 Task: Add Boiron Arnicare Value Pack to the cart.
Action: Mouse moved to (244, 118)
Screenshot: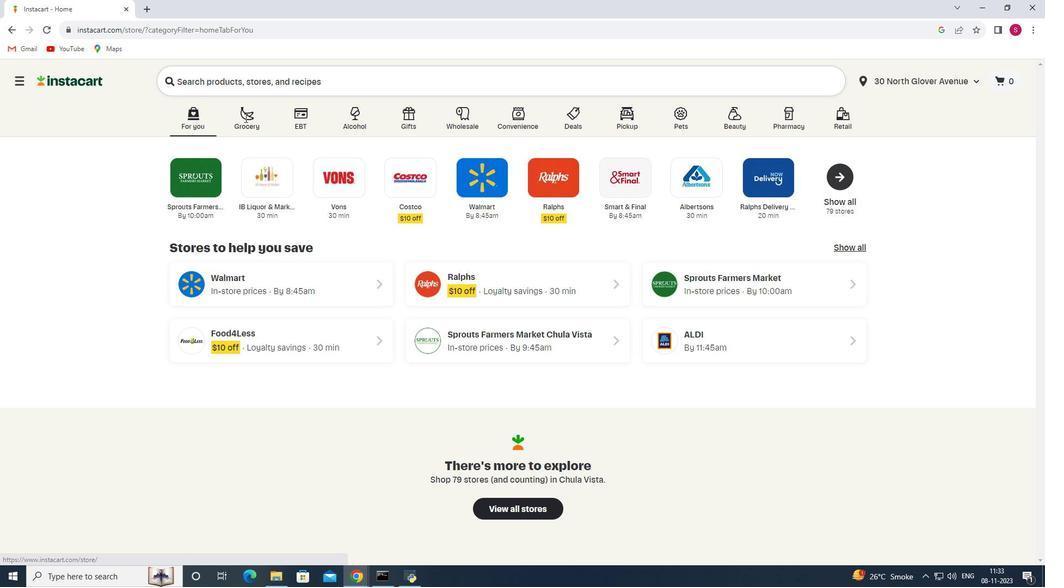 
Action: Mouse pressed left at (244, 118)
Screenshot: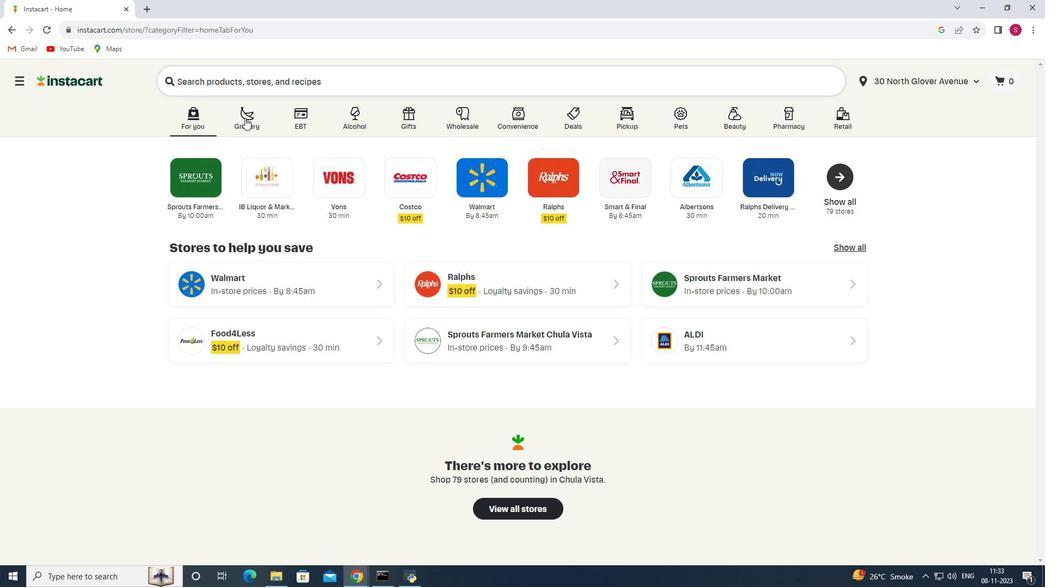 
Action: Mouse moved to (257, 326)
Screenshot: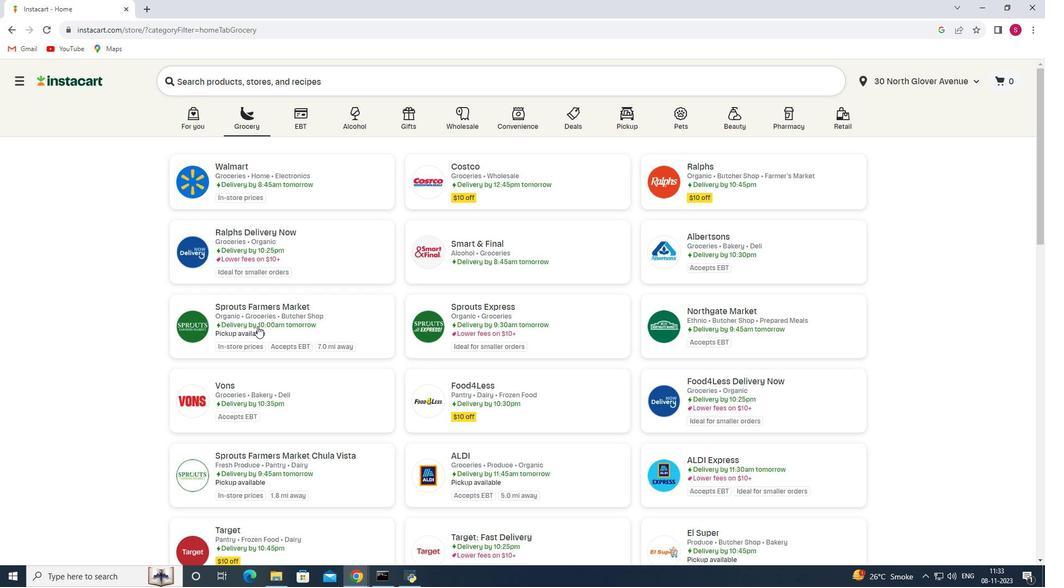 
Action: Mouse pressed left at (257, 326)
Screenshot: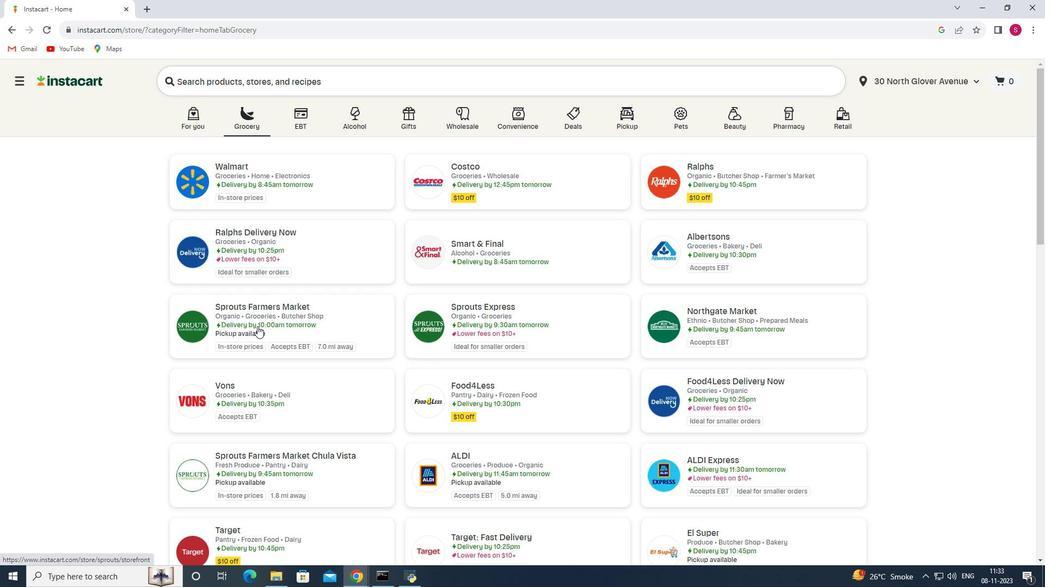
Action: Mouse moved to (70, 320)
Screenshot: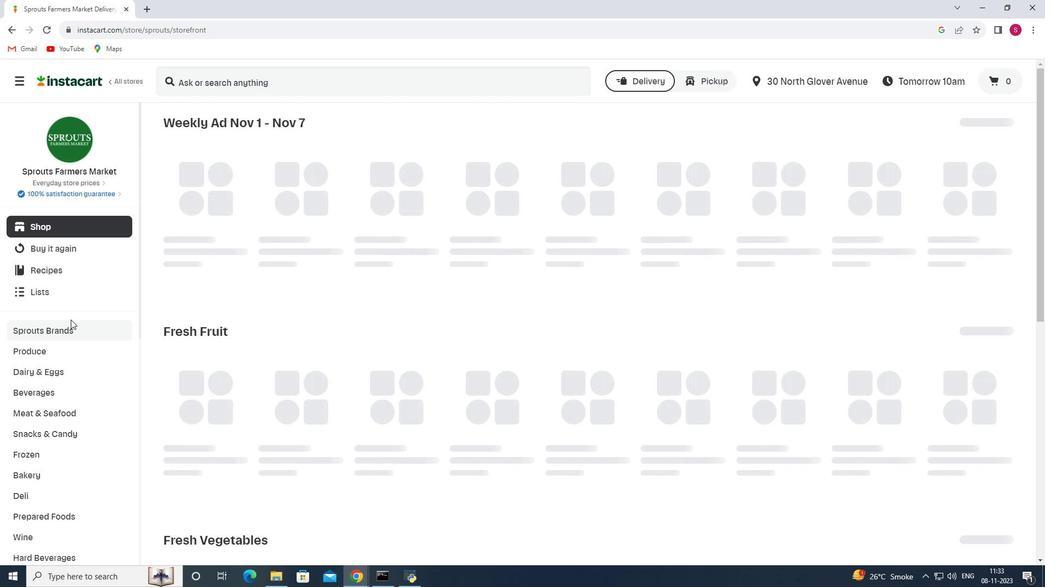 
Action: Mouse scrolled (70, 319) with delta (0, 0)
Screenshot: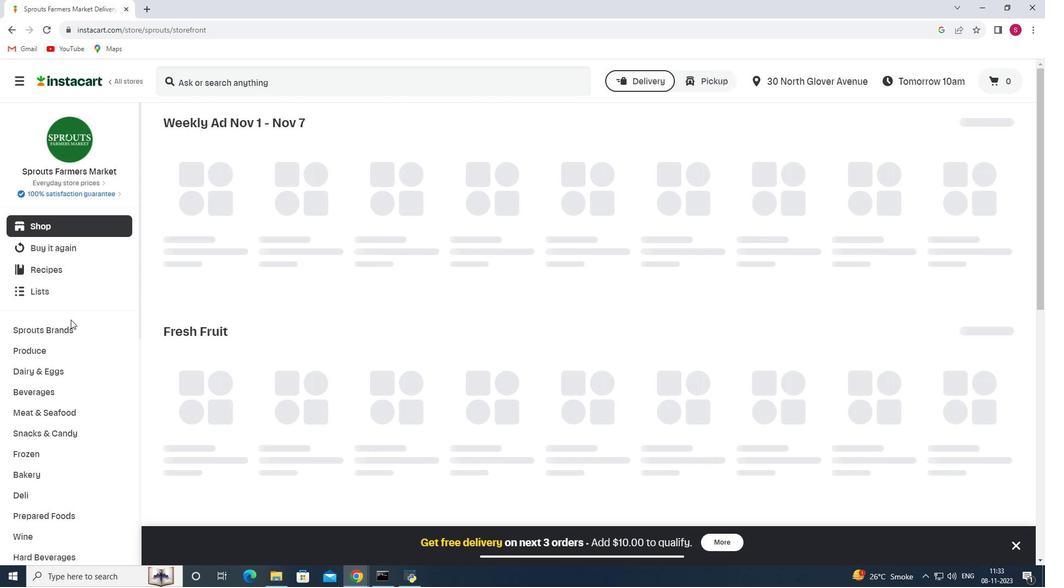 
Action: Mouse scrolled (70, 319) with delta (0, 0)
Screenshot: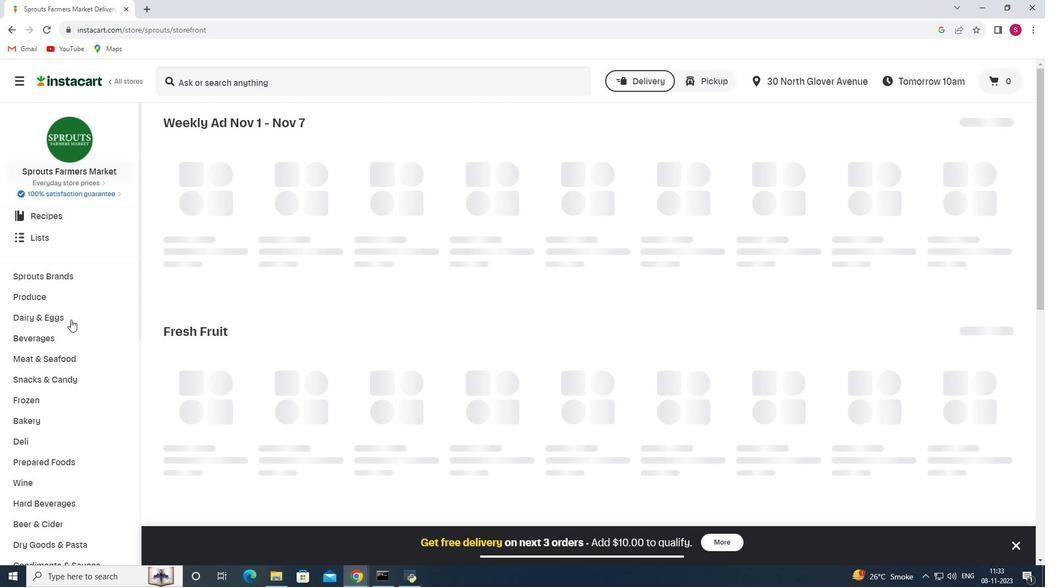 
Action: Mouse scrolled (70, 319) with delta (0, 0)
Screenshot: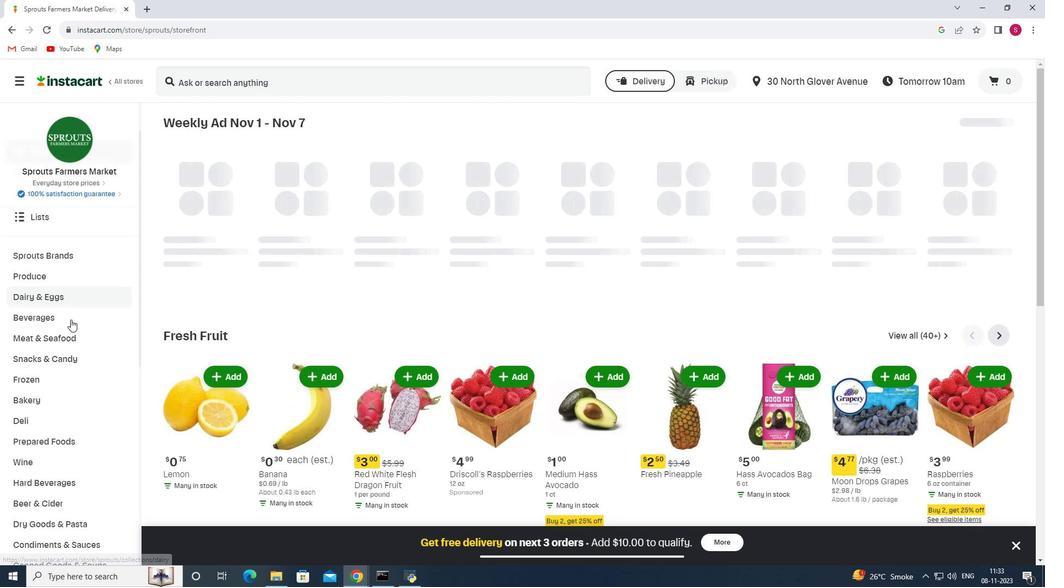 
Action: Mouse scrolled (70, 319) with delta (0, 0)
Screenshot: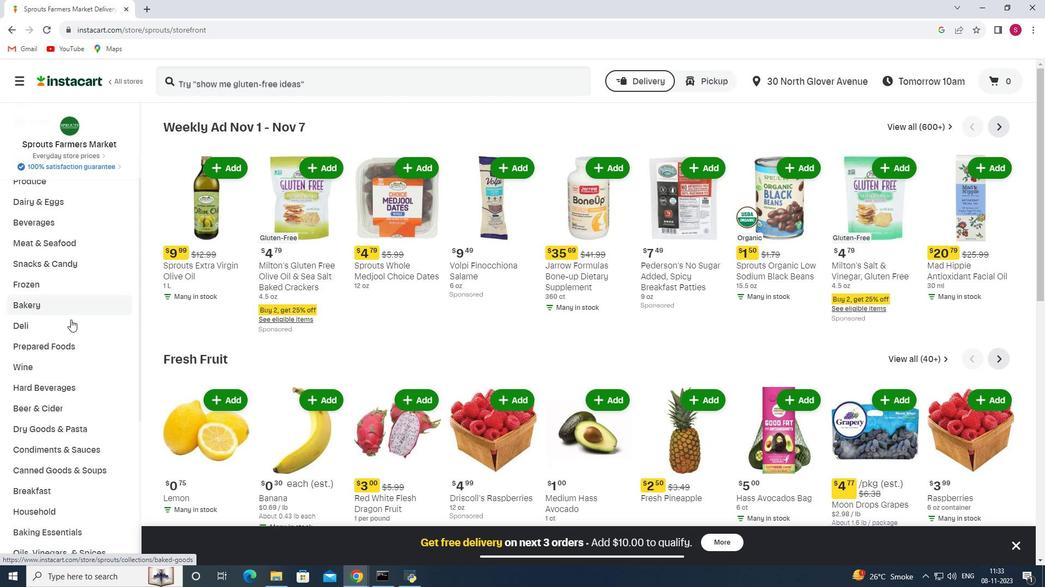 
Action: Mouse moved to (70, 320)
Screenshot: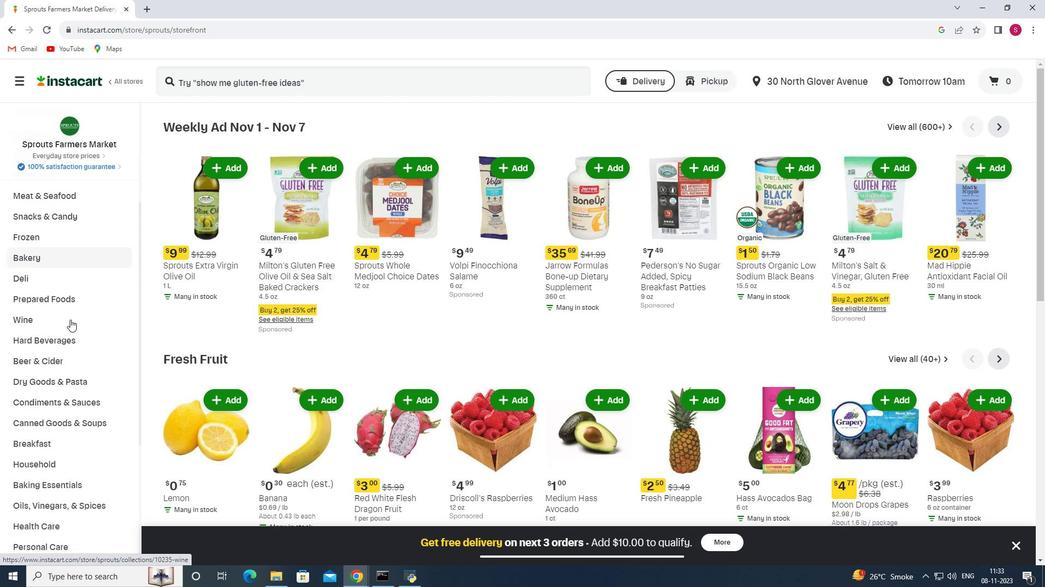 
Action: Mouse scrolled (70, 319) with delta (0, 0)
Screenshot: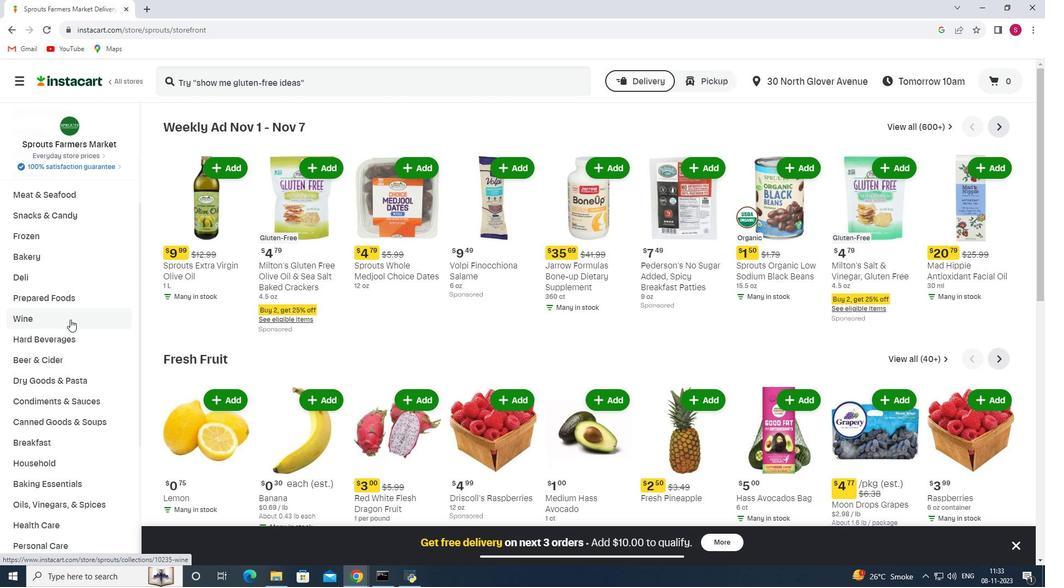 
Action: Mouse moved to (70, 320)
Screenshot: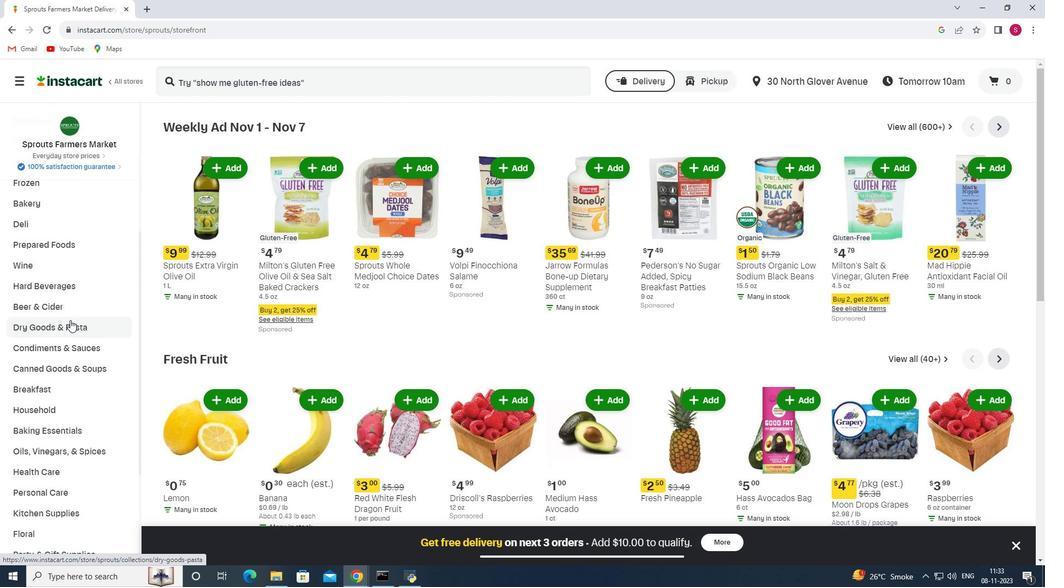 
Action: Mouse scrolled (70, 320) with delta (0, 0)
Screenshot: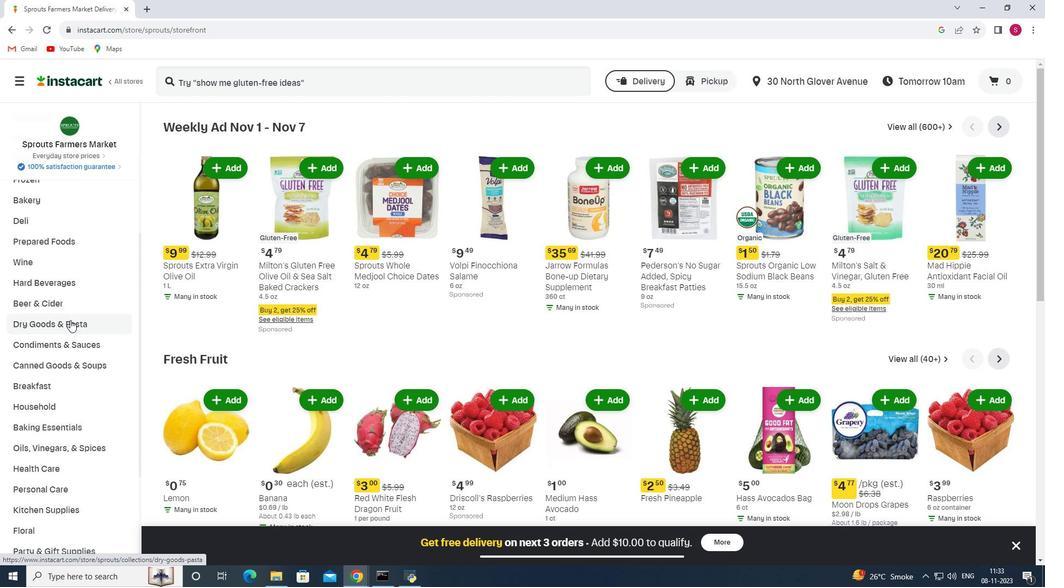
Action: Mouse scrolled (70, 320) with delta (0, 0)
Screenshot: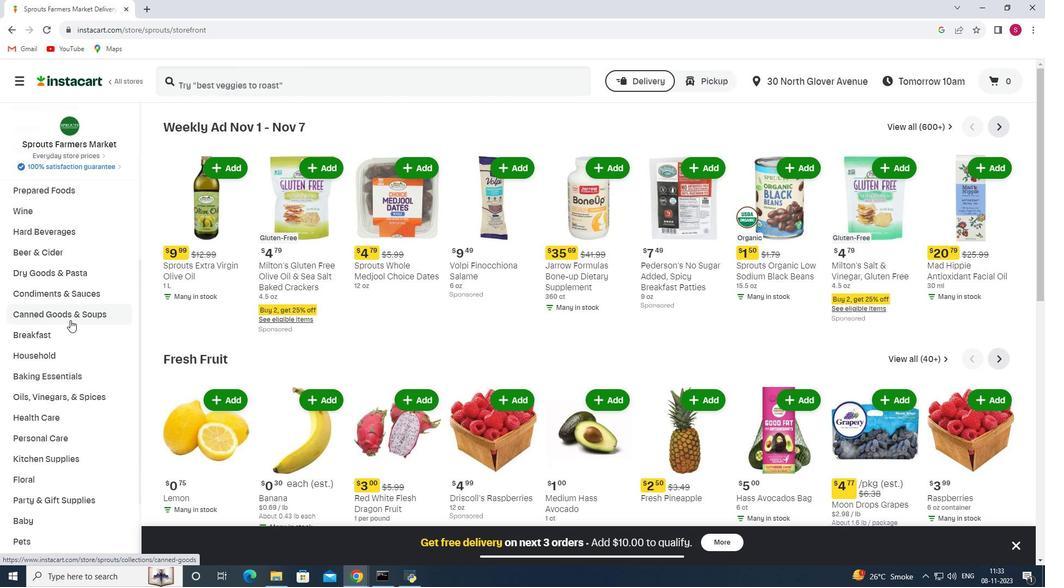 
Action: Mouse scrolled (70, 320) with delta (0, 0)
Screenshot: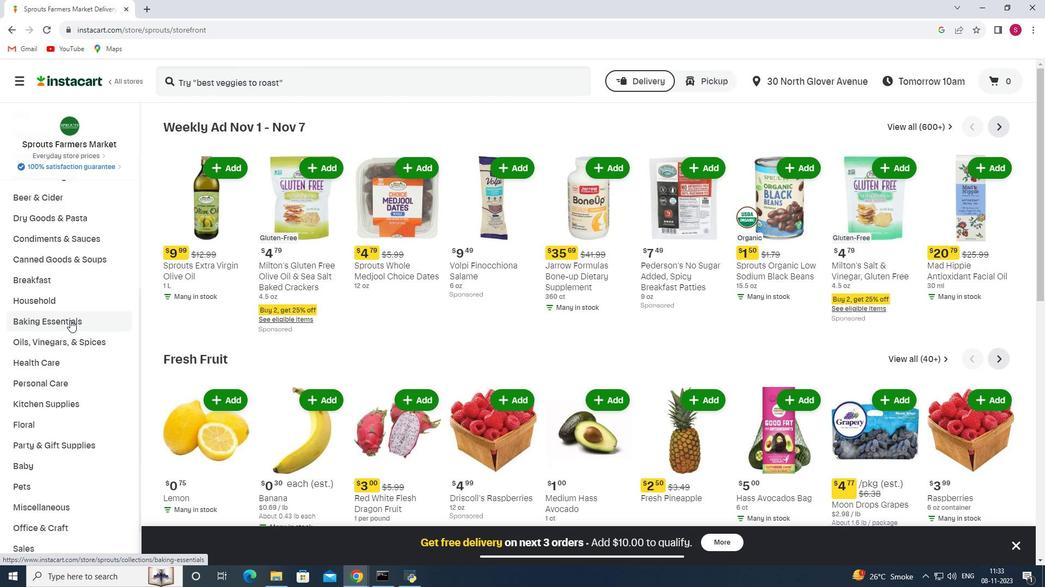 
Action: Mouse moved to (73, 316)
Screenshot: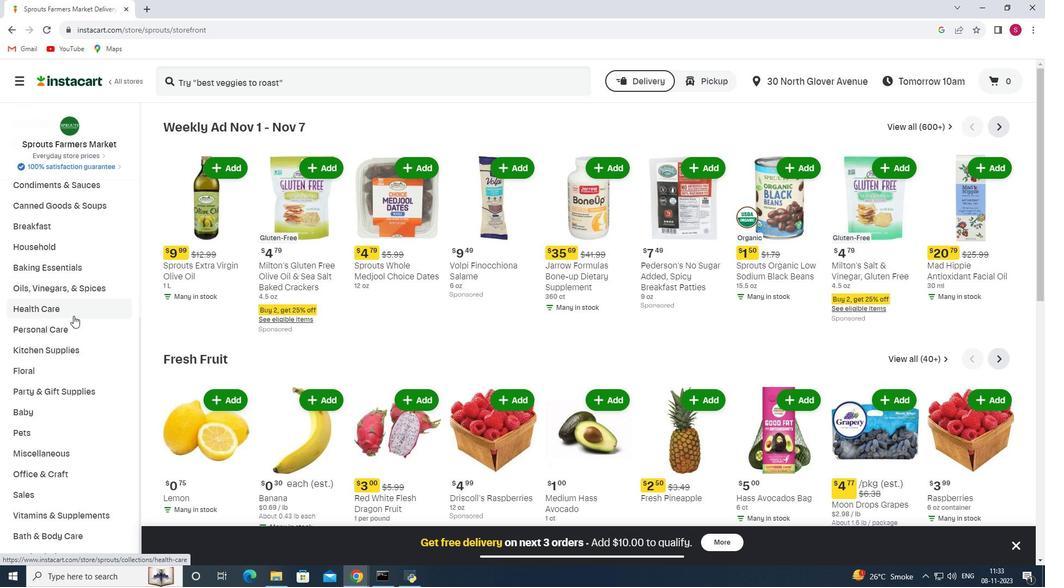 
Action: Mouse pressed left at (73, 316)
Screenshot: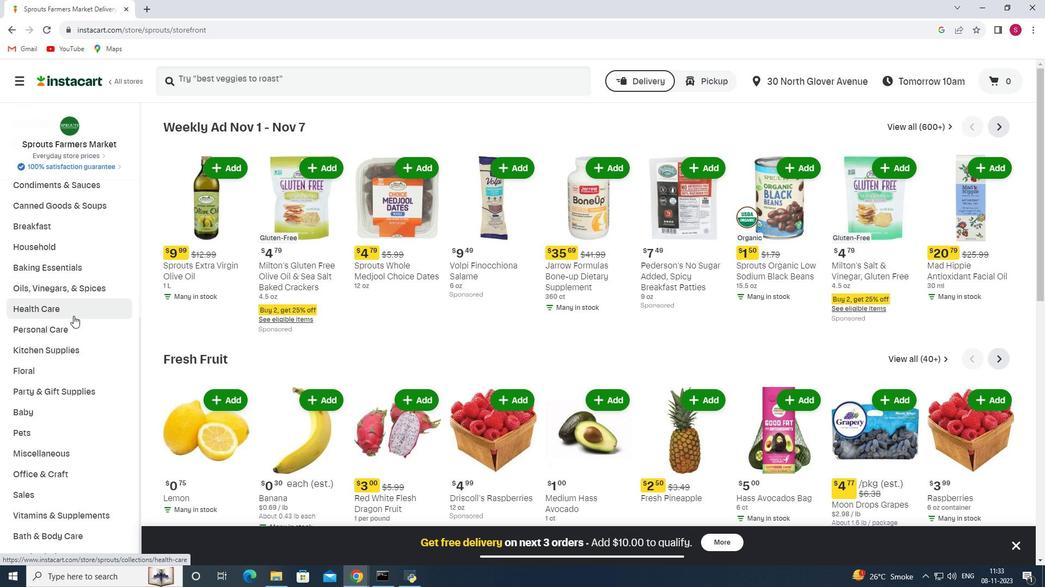 
Action: Mouse moved to (387, 155)
Screenshot: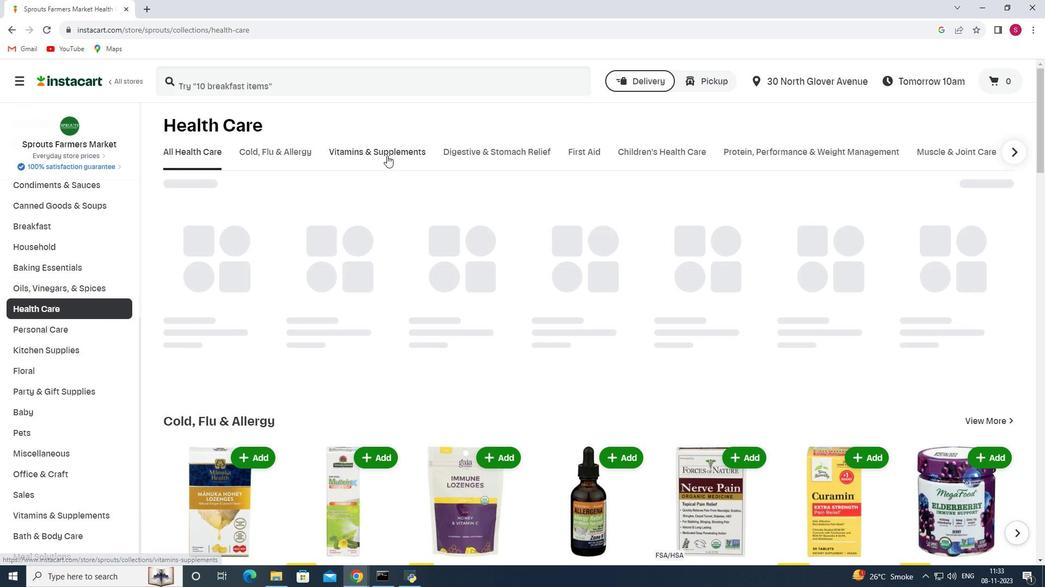 
Action: Mouse pressed left at (387, 155)
Screenshot: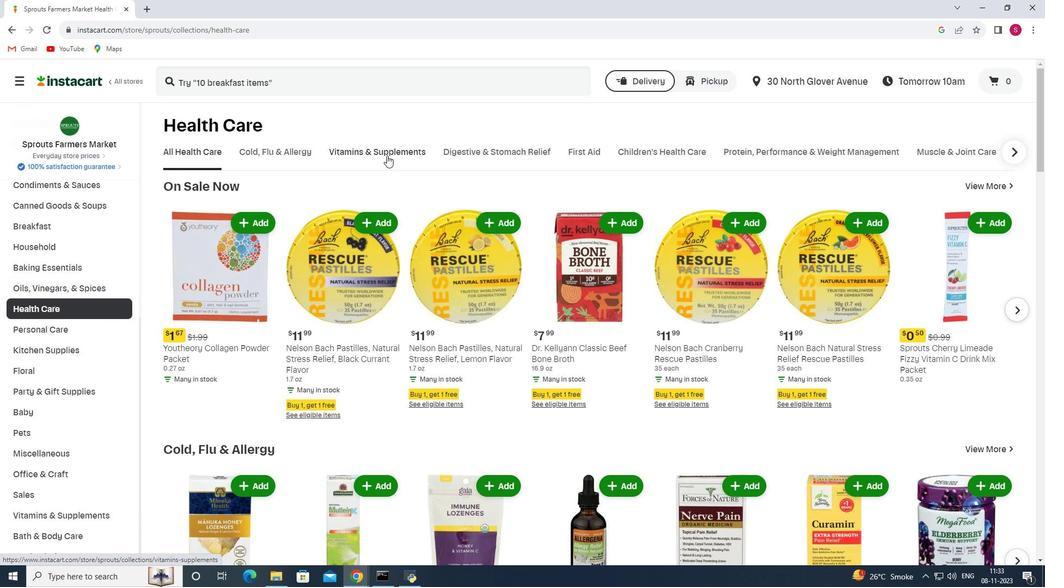 
Action: Mouse moved to (887, 193)
Screenshot: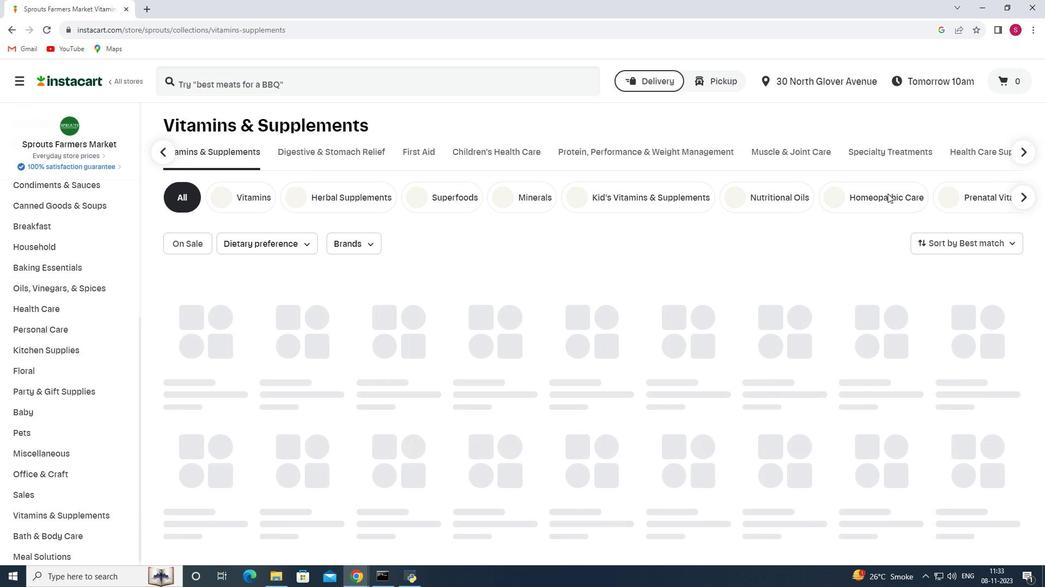 
Action: Mouse pressed left at (887, 193)
Screenshot: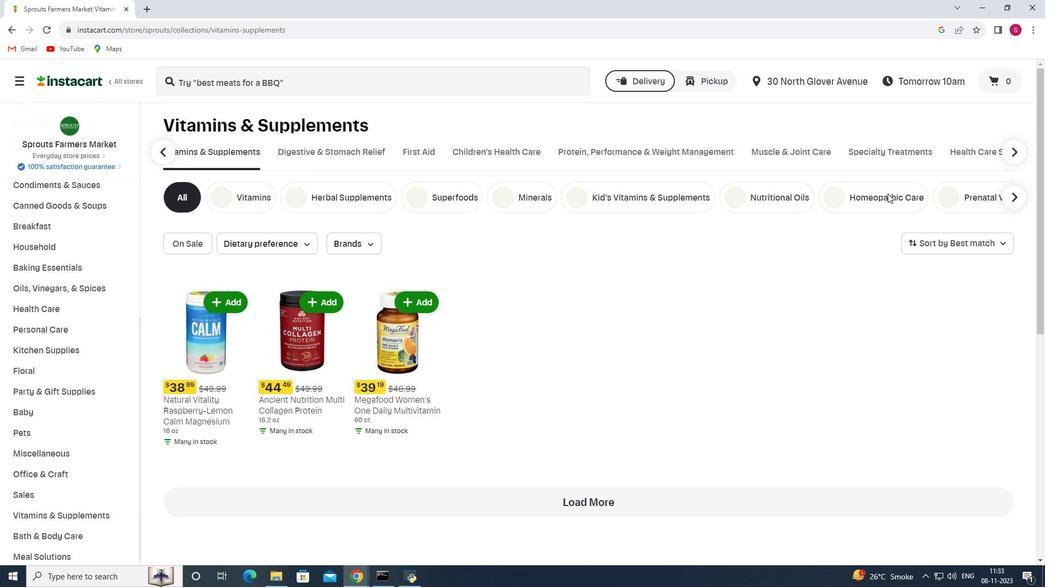 
Action: Mouse moved to (302, 83)
Screenshot: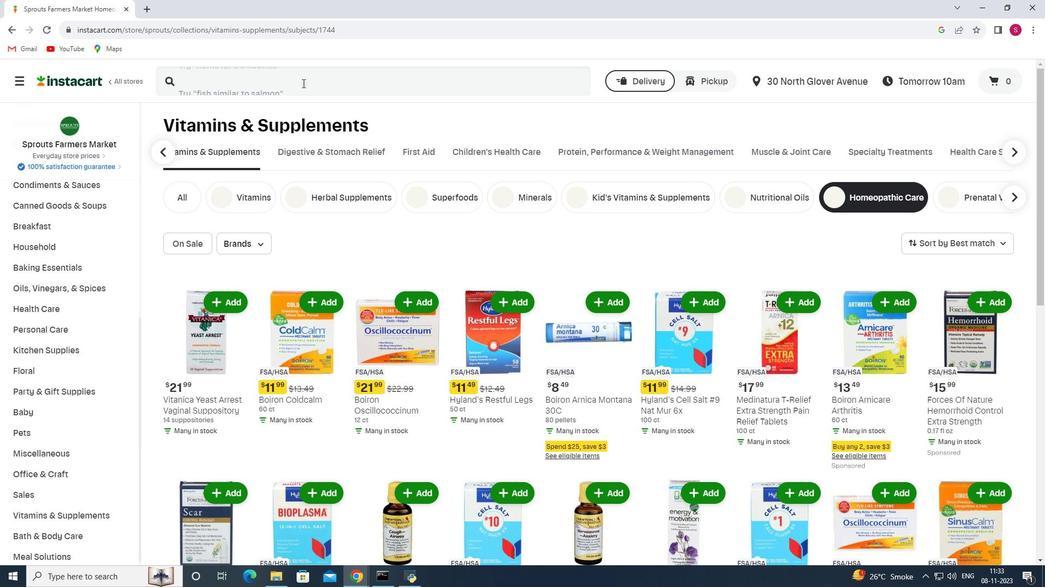 
Action: Mouse pressed left at (302, 83)
Screenshot: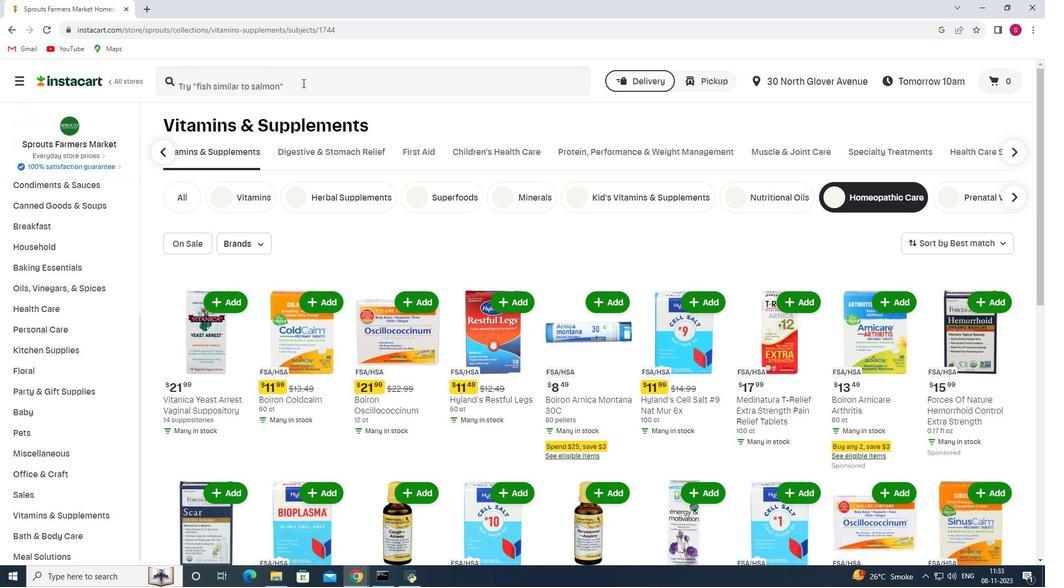 
Action: Key pressed <Key.shift><Key.shift><Key.shift><Key.shift><Key.shift><Key.shift><Key.shift><Key.shift><Key.shift><Key.shift><Key.shift><Key.shift><Key.shift><Key.shift><Key.shift><Key.shift><Key.shift>Boiron<Key.space><Key.shift><Key.shift><Key.shift><Key.shift><Key.shift><Key.shift><Key.shift><Key.shift><Key.shift><Key.shift><Key.shift><Key.shift><Key.shift><Key.shift><Key.shift><Key.shift><Key.shift><Key.shift><Key.shift><Key.shift><Key.shift><Key.shift><Key.shift><Key.shift><Key.shift><Key.shift><Key.shift><Key.shift><Key.shift>Arnicare<Key.space><Key.shift><Key.shift><Key.shift><Key.shift><Key.shift><Key.shift><Key.shift><Key.shift><Key.shift><Key.shift><Key.shift><Key.shift><Key.shift><Key.shift><Key.shift><Key.shift><Key.shift><Key.shift><Key.shift>Value<Key.space><Key.shift_r>Pack<Key.enter>
Screenshot: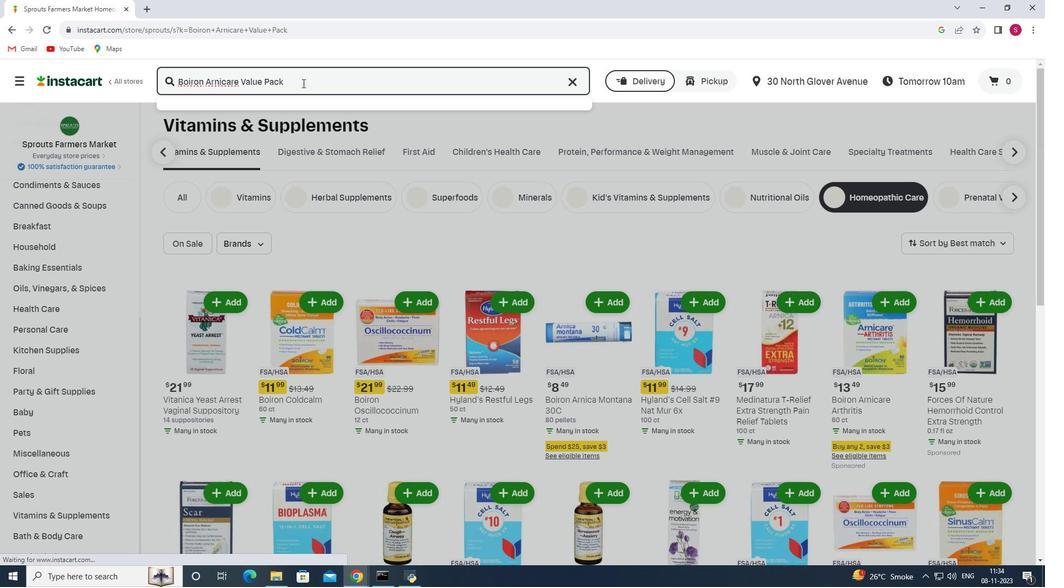 
Action: Mouse moved to (966, 185)
Screenshot: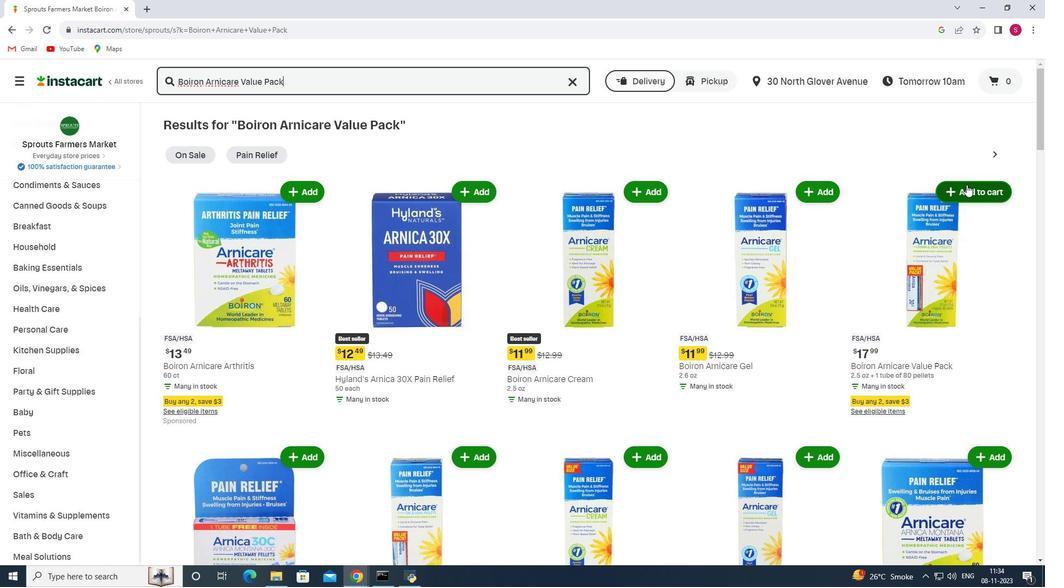 
Action: Mouse pressed left at (966, 185)
Screenshot: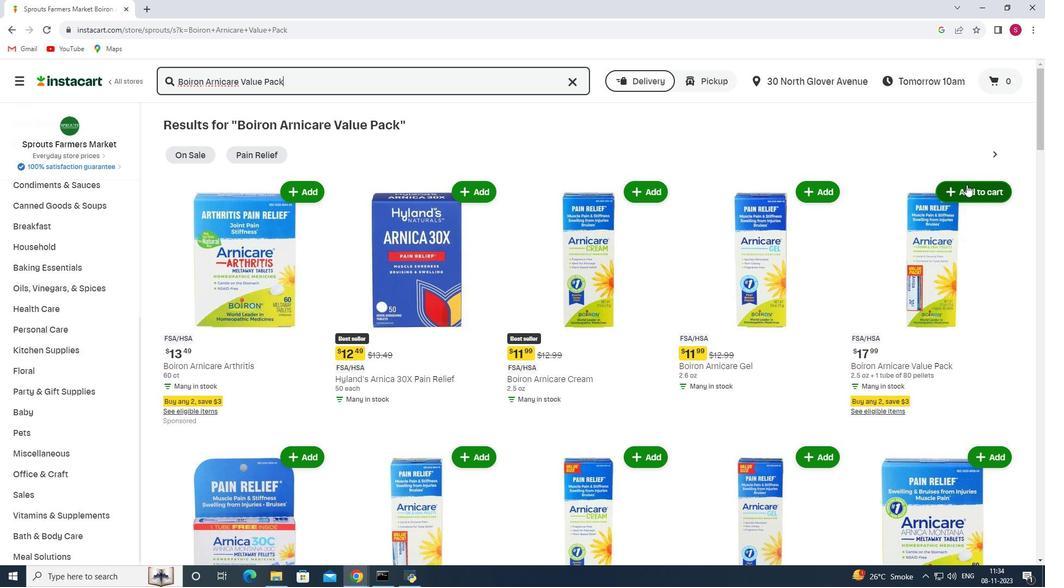 
Action: Mouse moved to (900, 179)
Screenshot: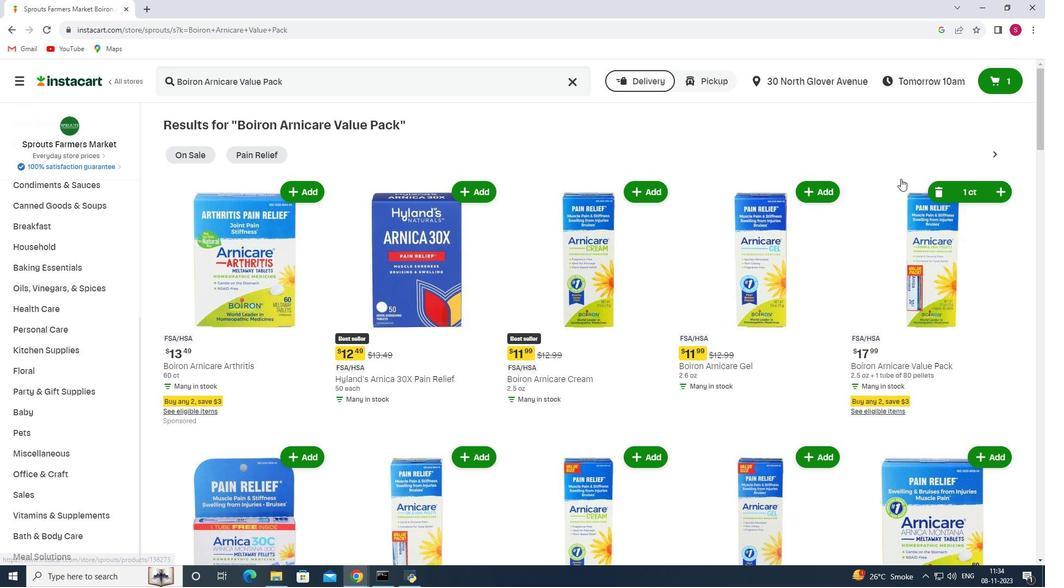 
